 Task: Create a due date automation trigger when advanced on, 2 working days before a card is due add basic not assigned to me at 11:00 AM.
Action: Mouse moved to (1189, 90)
Screenshot: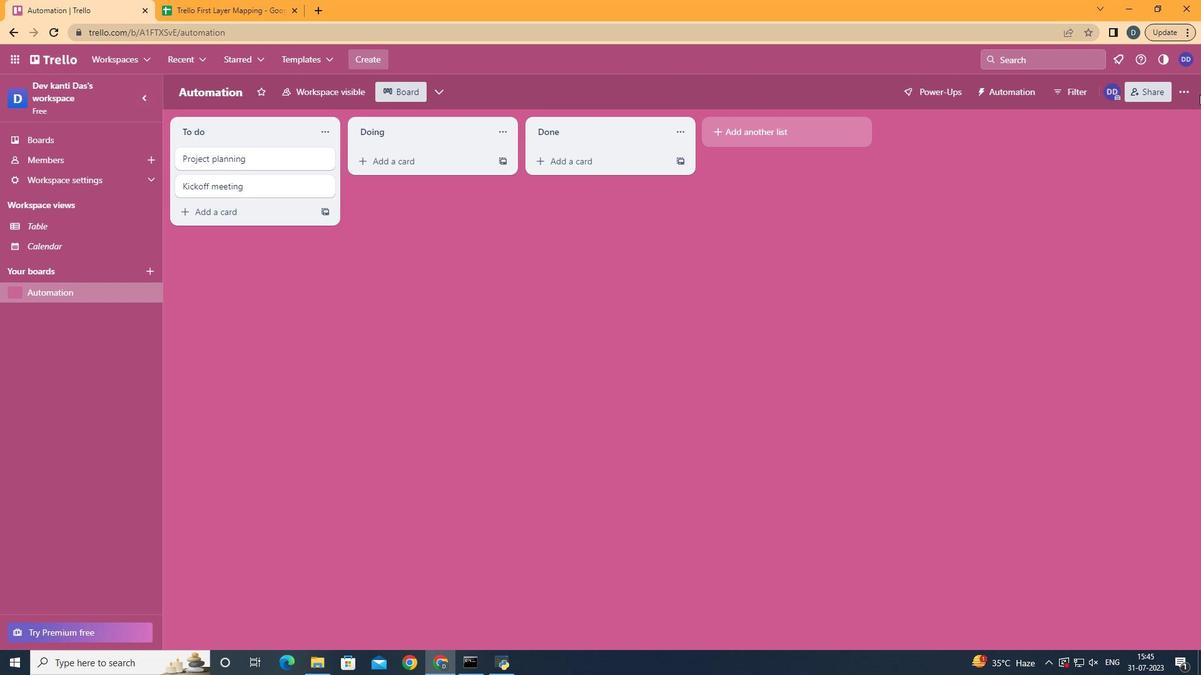 
Action: Mouse pressed left at (1189, 90)
Screenshot: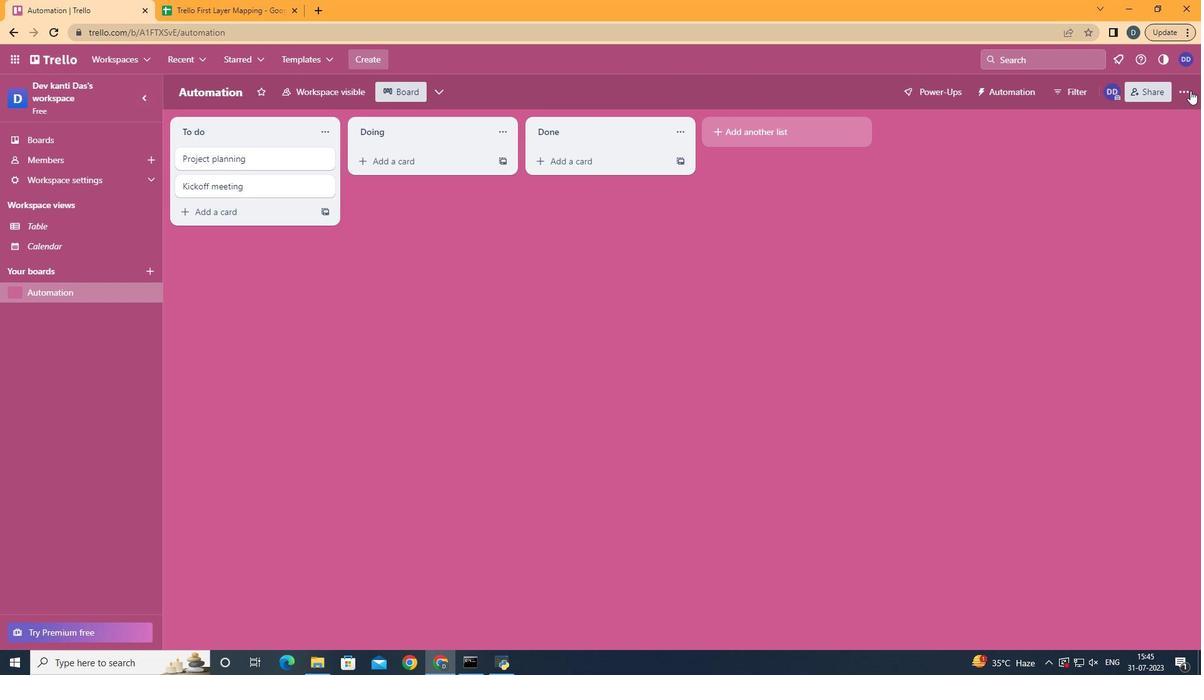 
Action: Mouse moved to (1087, 262)
Screenshot: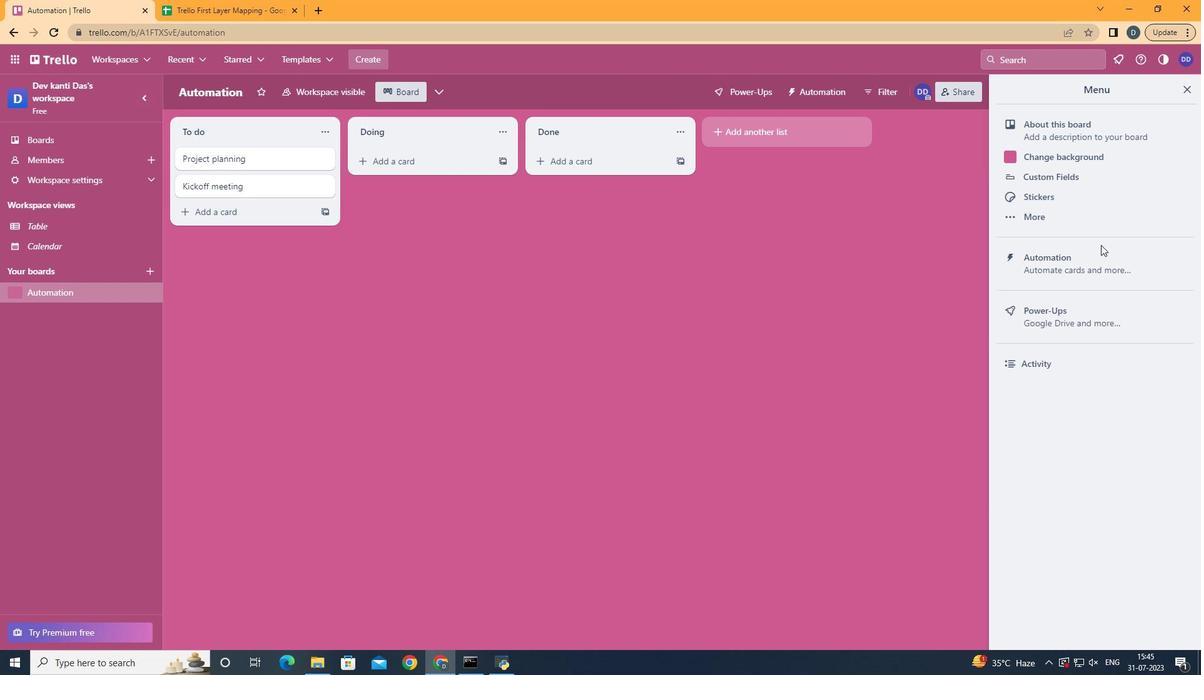 
Action: Mouse pressed left at (1087, 262)
Screenshot: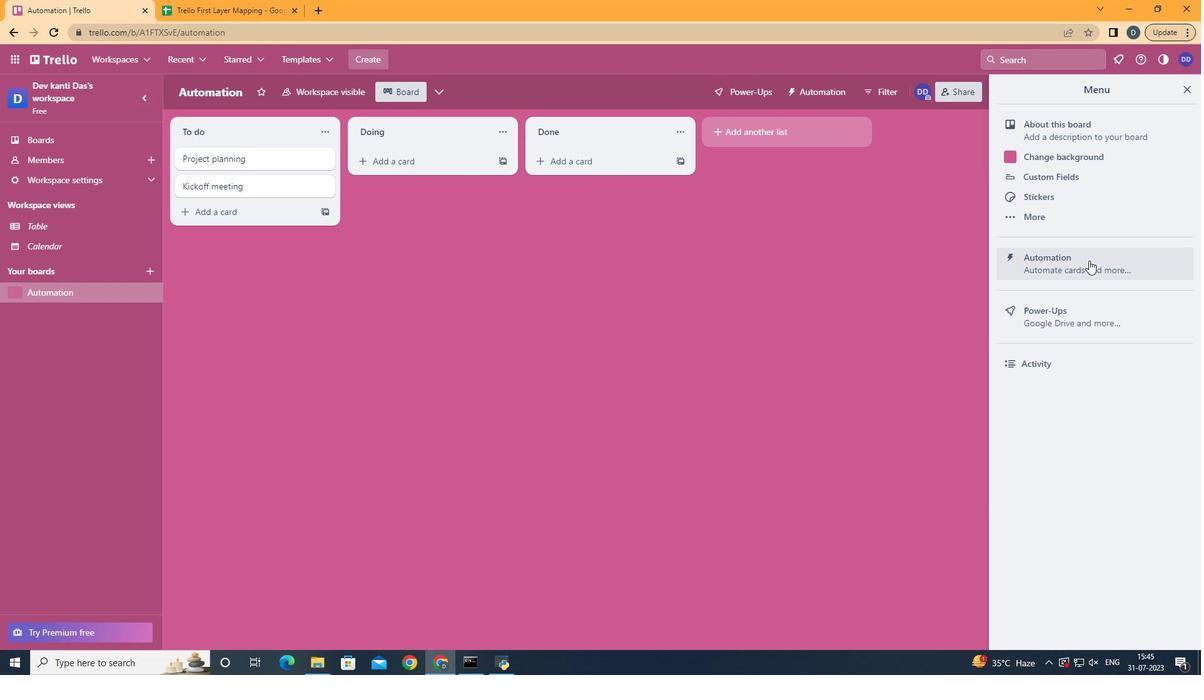 
Action: Mouse moved to (221, 243)
Screenshot: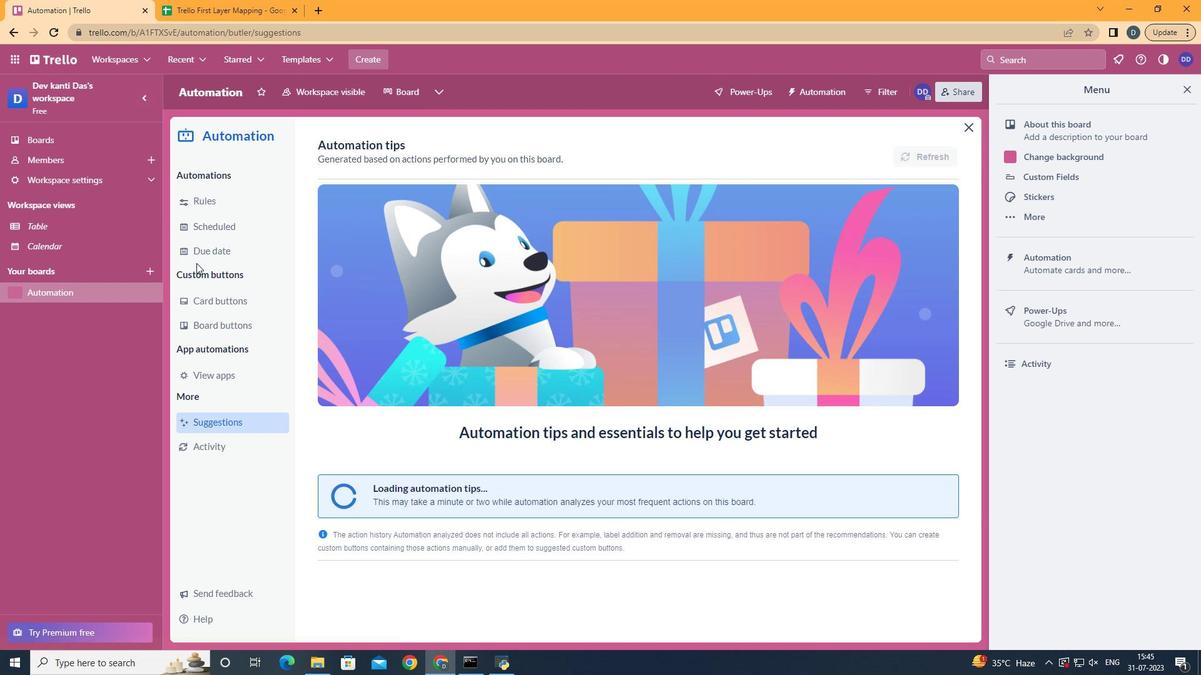 
Action: Mouse pressed left at (221, 243)
Screenshot: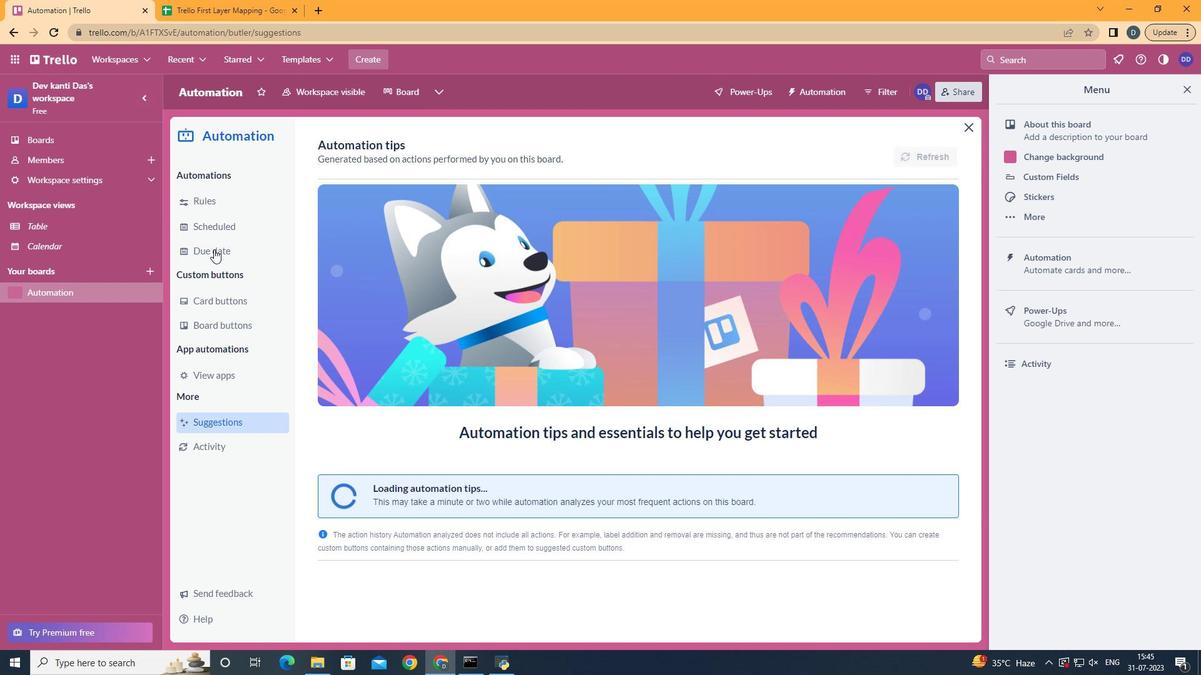 
Action: Mouse moved to (893, 146)
Screenshot: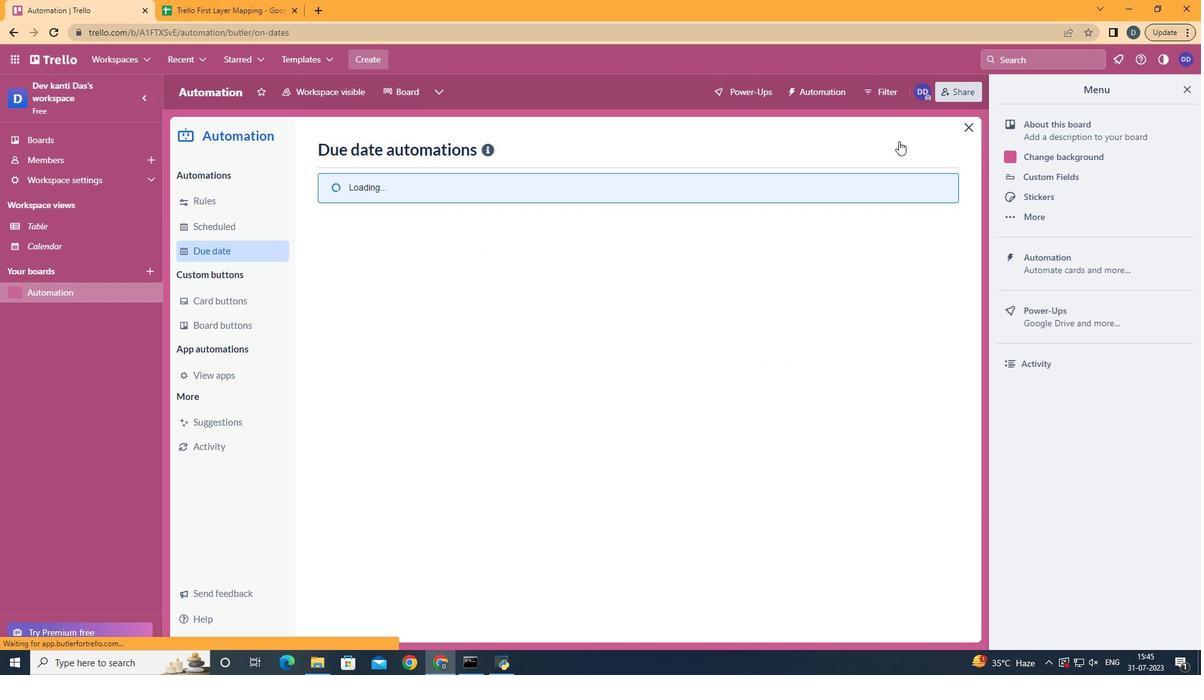 
Action: Mouse pressed left at (893, 146)
Screenshot: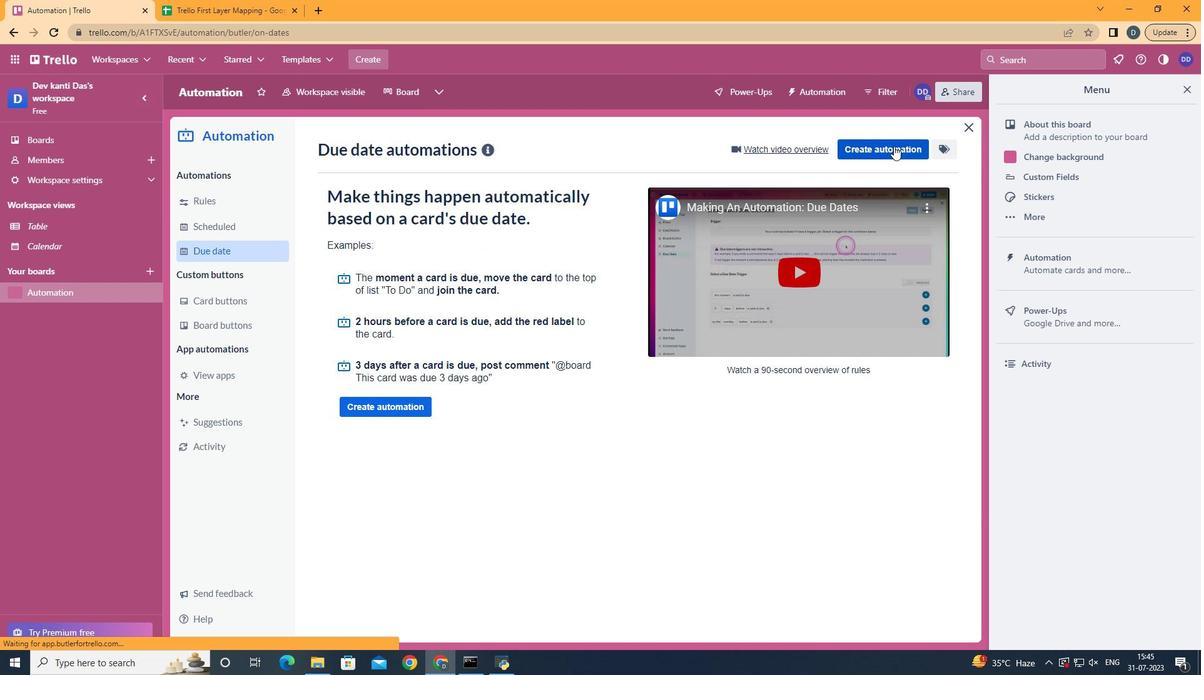 
Action: Mouse moved to (601, 278)
Screenshot: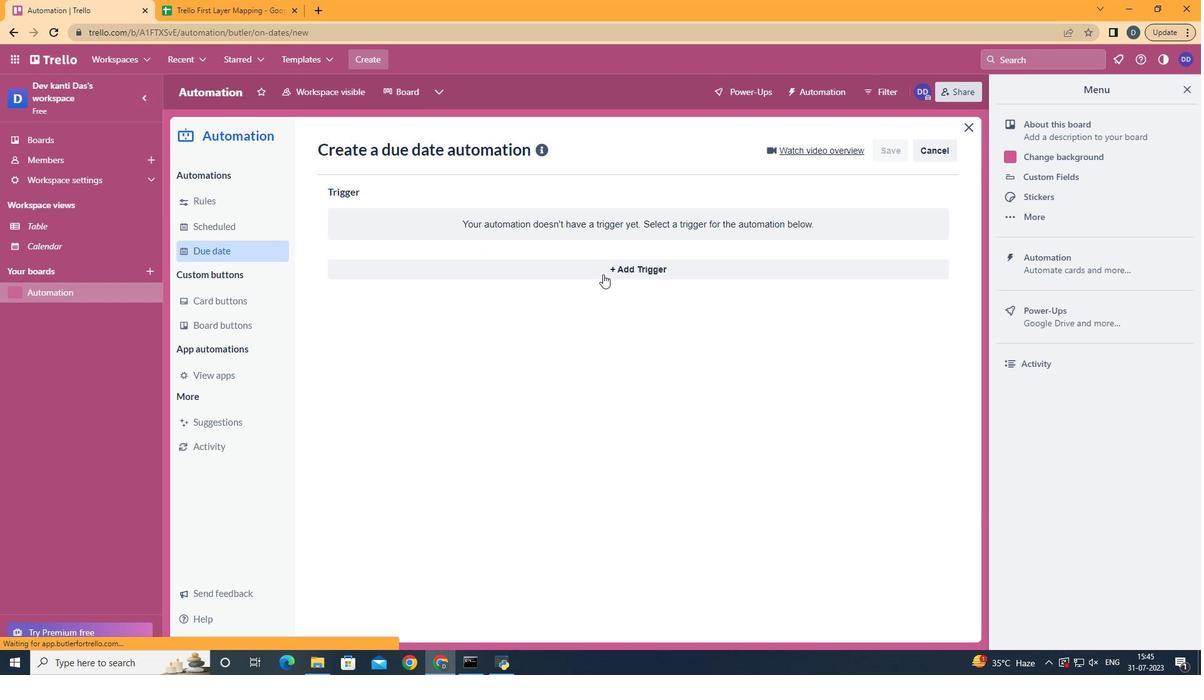 
Action: Mouse pressed left at (601, 278)
Screenshot: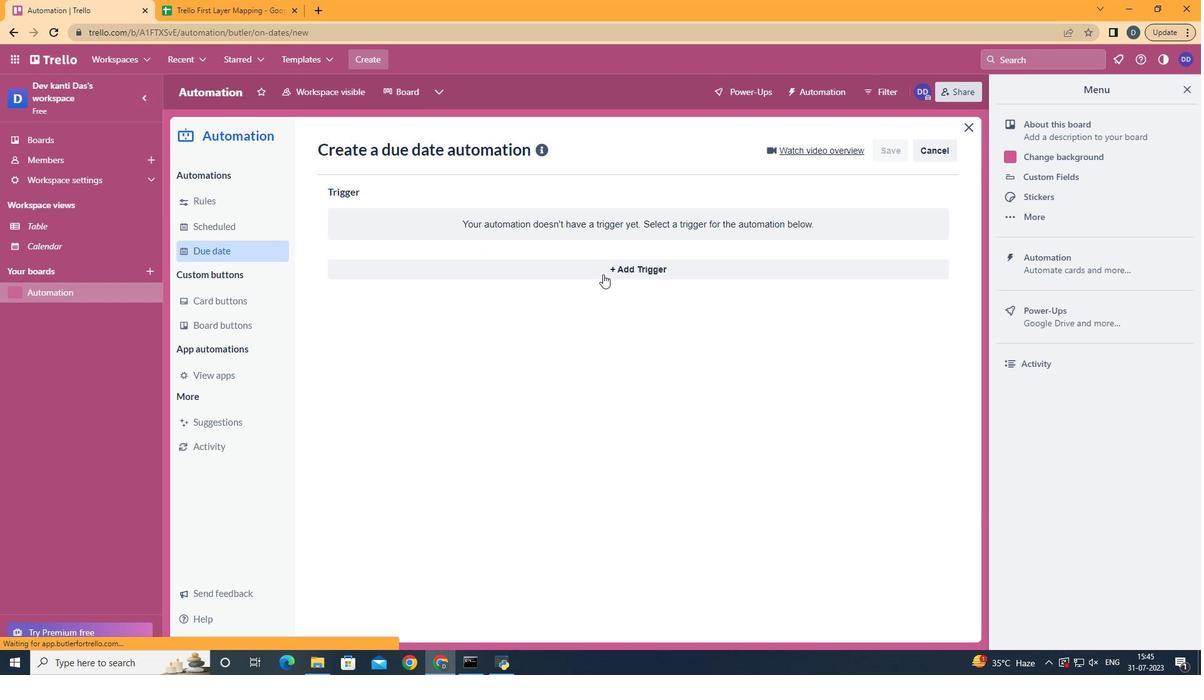 
Action: Mouse moved to (401, 509)
Screenshot: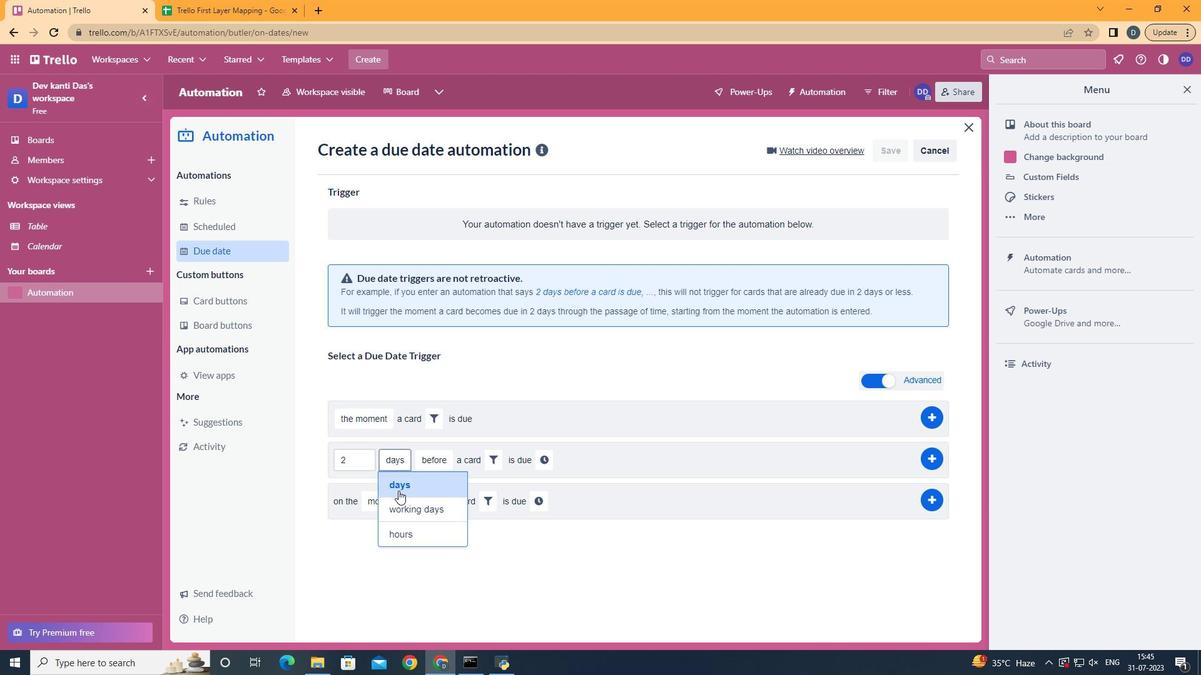 
Action: Mouse pressed left at (401, 509)
Screenshot: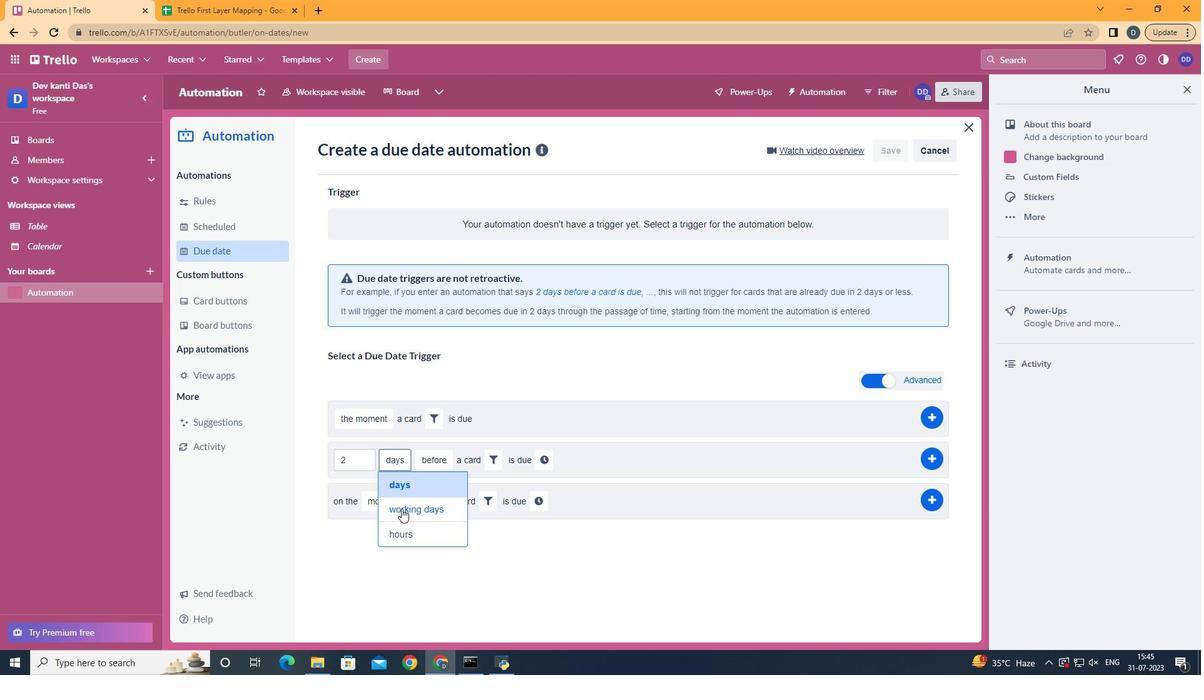 
Action: Mouse moved to (479, 479)
Screenshot: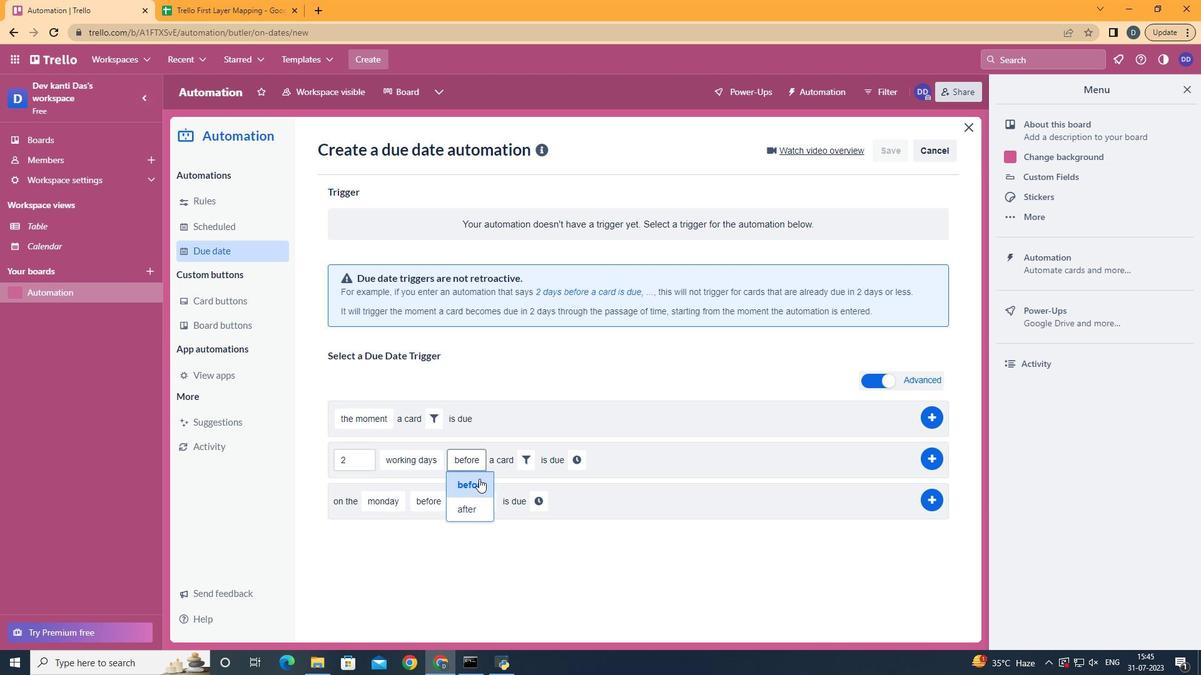 
Action: Mouse pressed left at (479, 479)
Screenshot: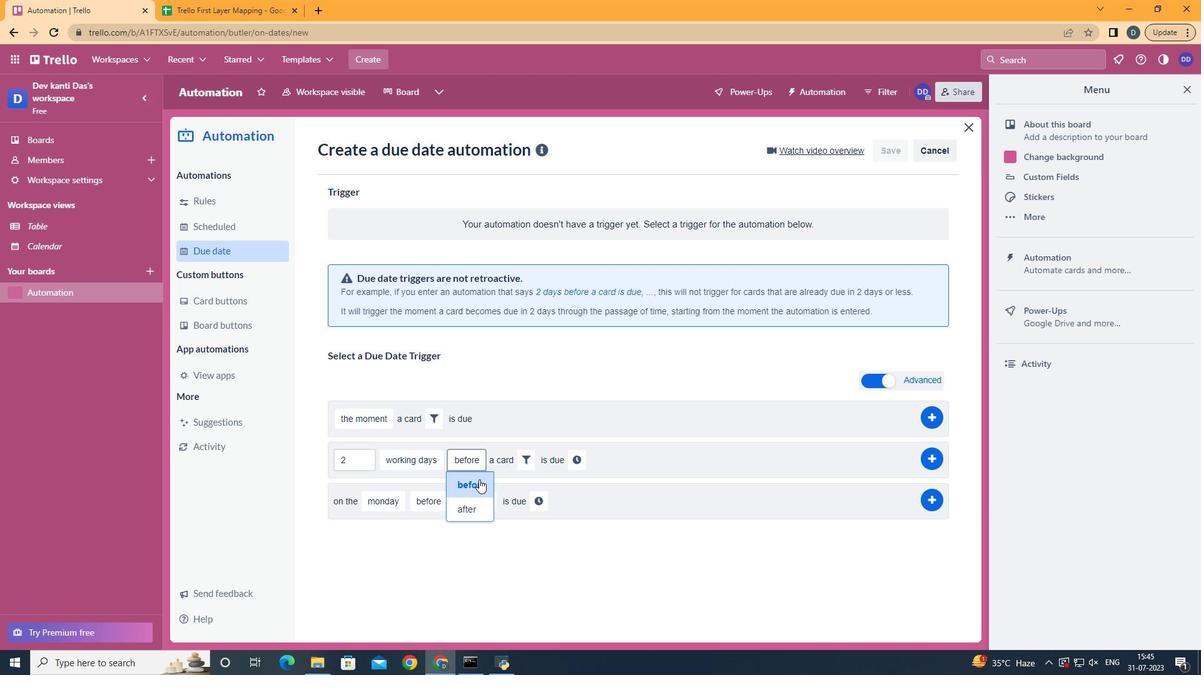 
Action: Mouse moved to (529, 455)
Screenshot: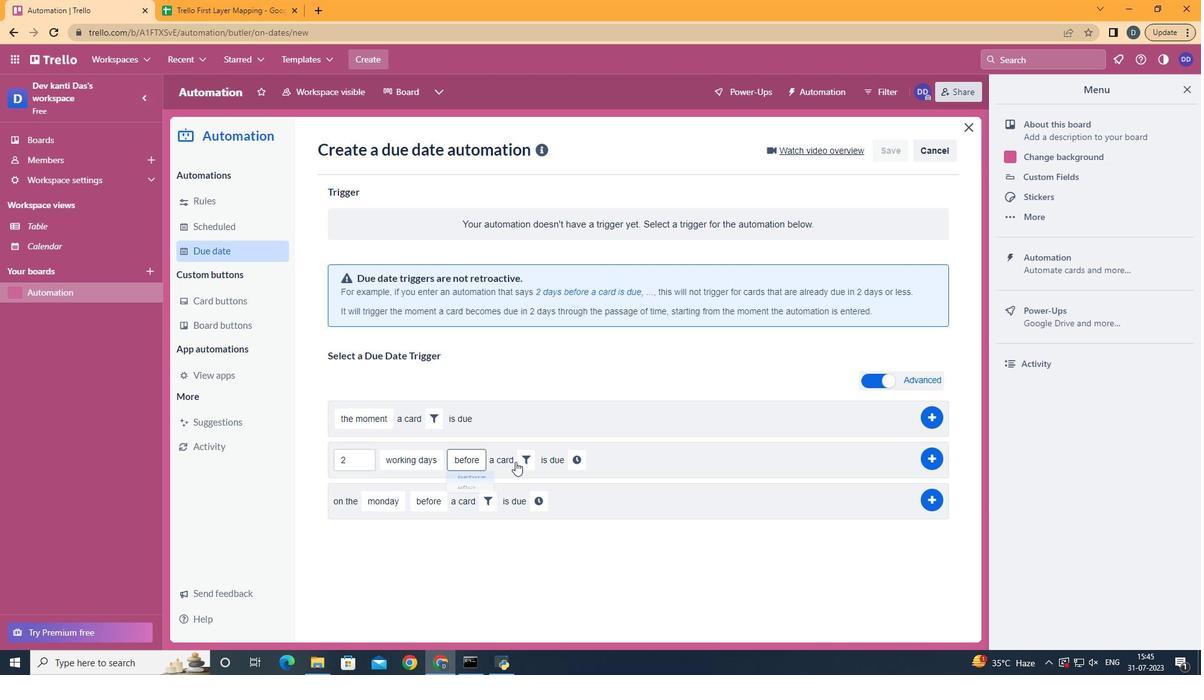 
Action: Mouse pressed left at (529, 455)
Screenshot: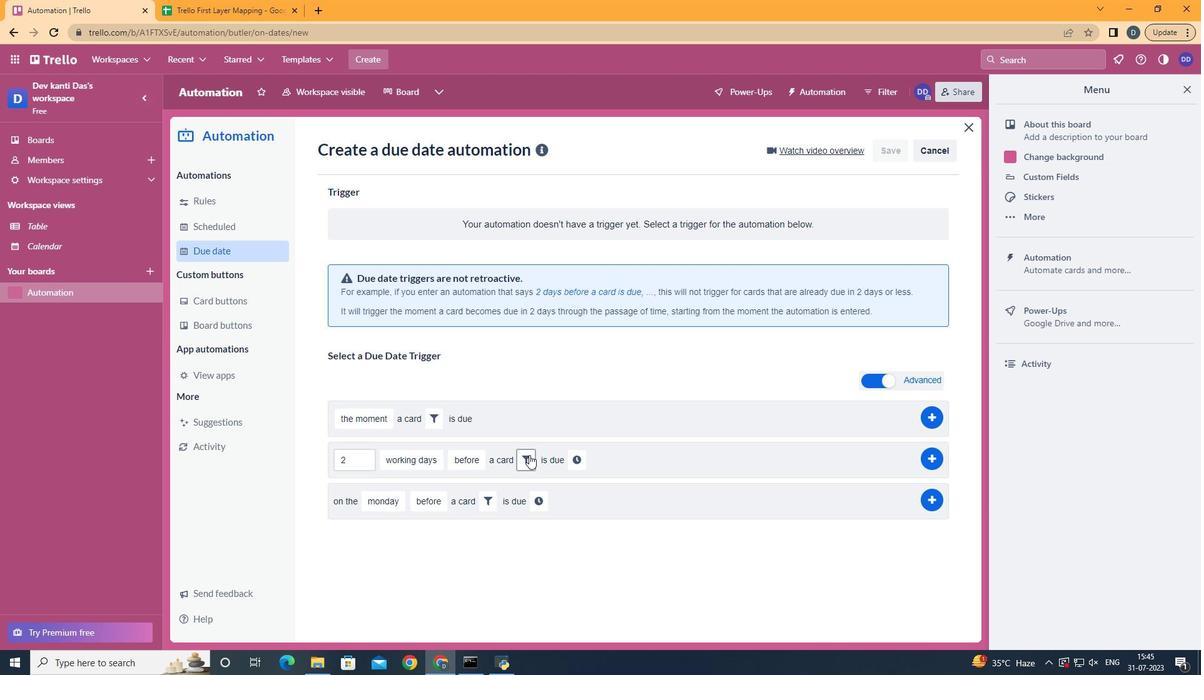 
Action: Mouse moved to (588, 556)
Screenshot: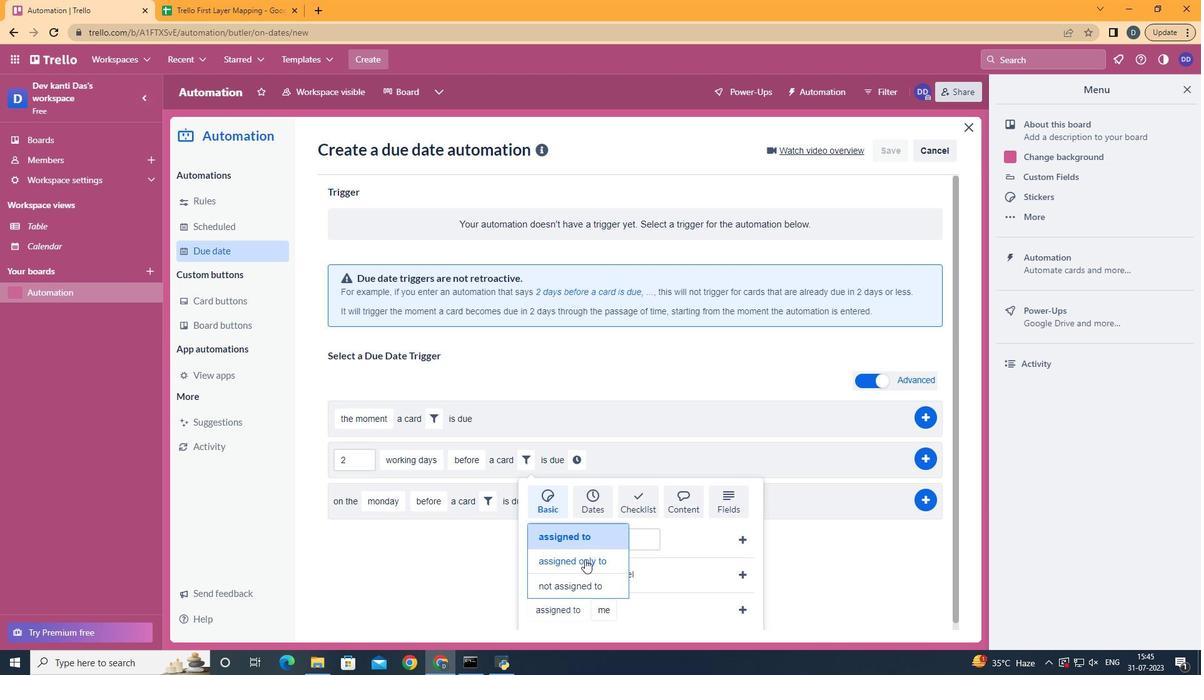 
Action: Mouse pressed left at (588, 556)
Screenshot: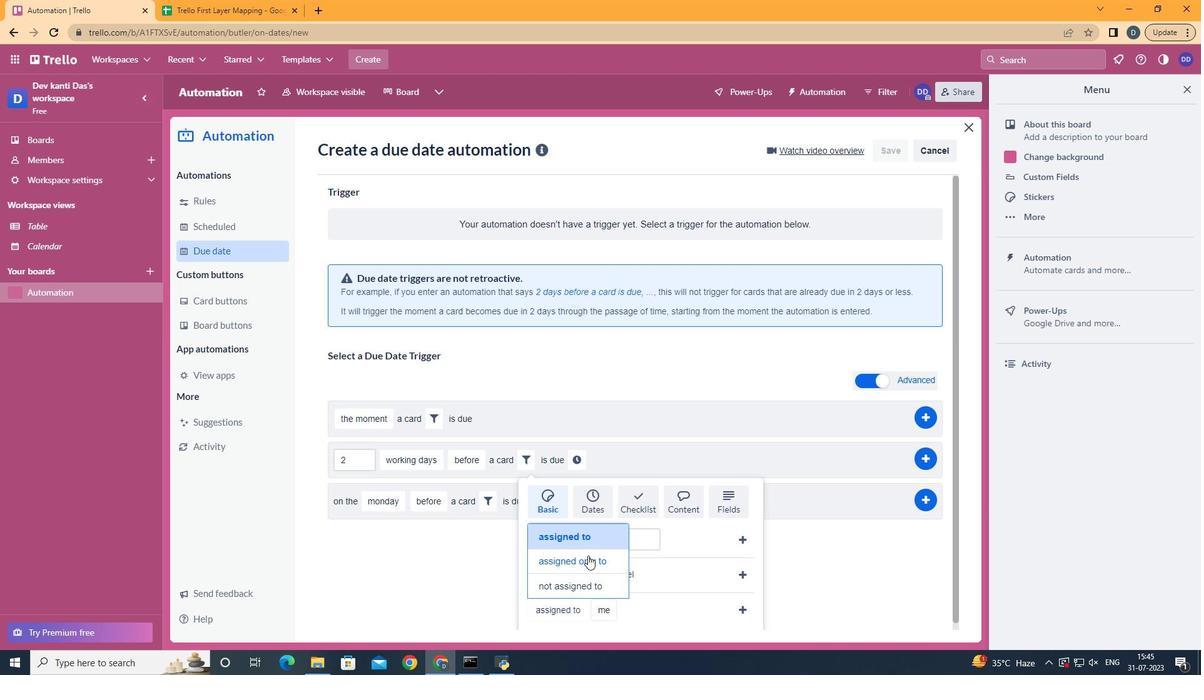 
Action: Mouse moved to (642, 538)
Screenshot: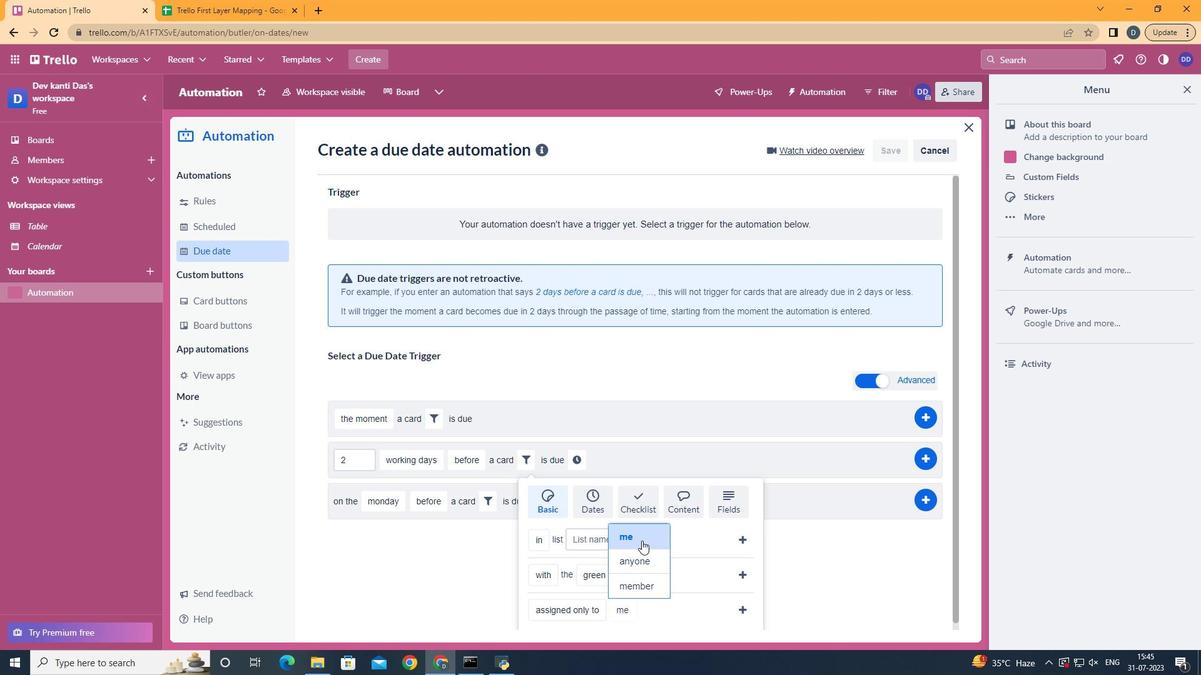 
Action: Mouse pressed left at (642, 538)
Screenshot: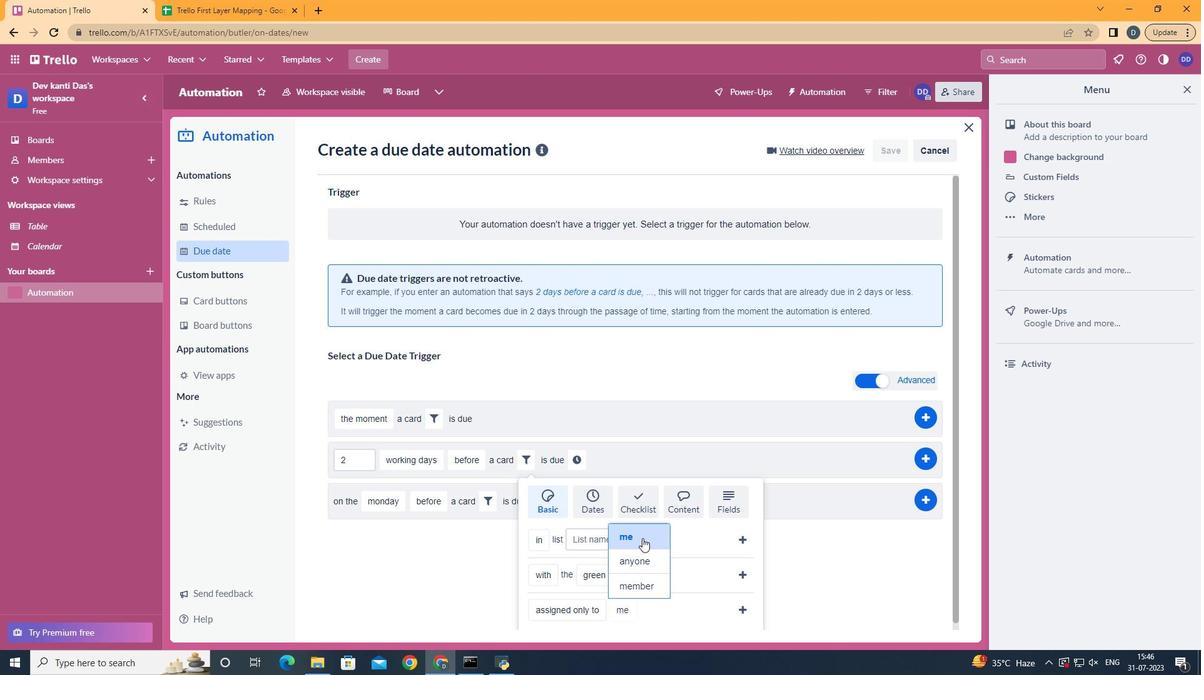 
Action: Mouse moved to (598, 594)
Screenshot: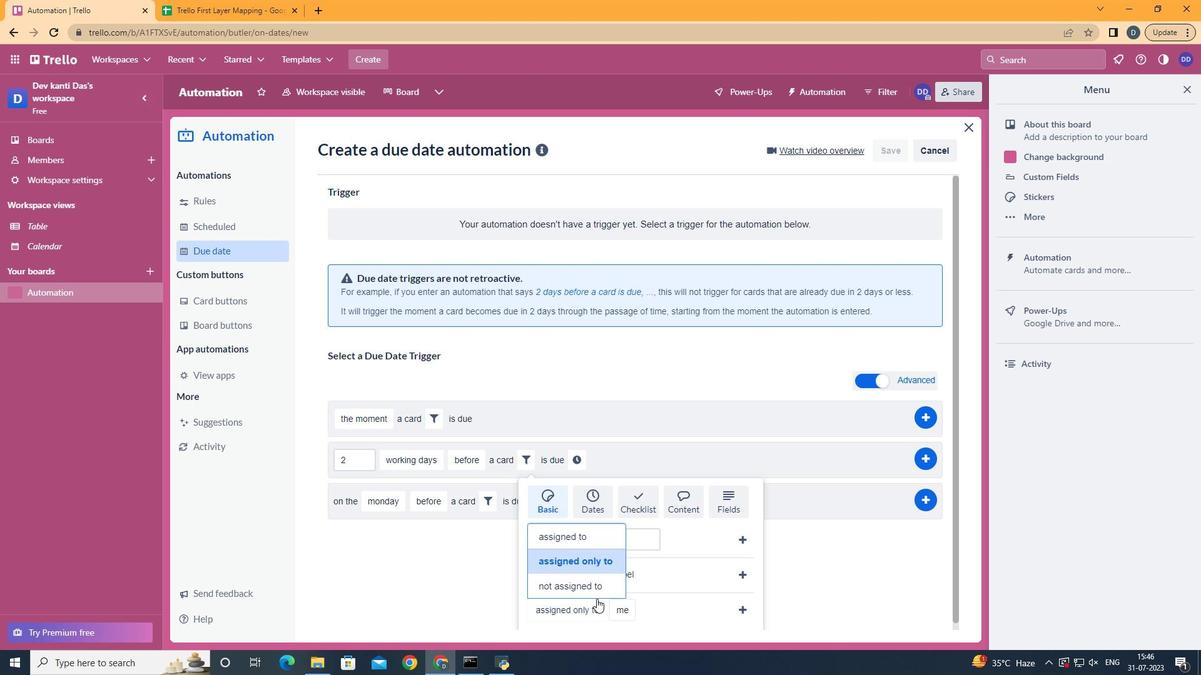 
Action: Mouse pressed left at (598, 594)
Screenshot: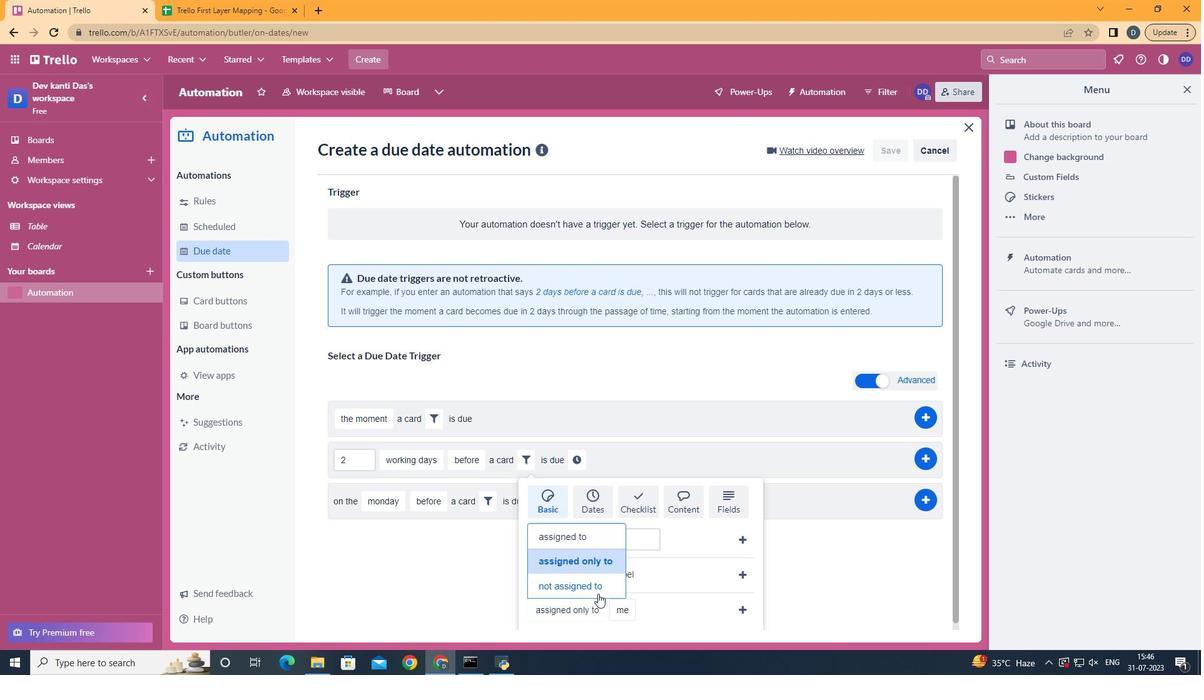 
Action: Mouse moved to (646, 539)
Screenshot: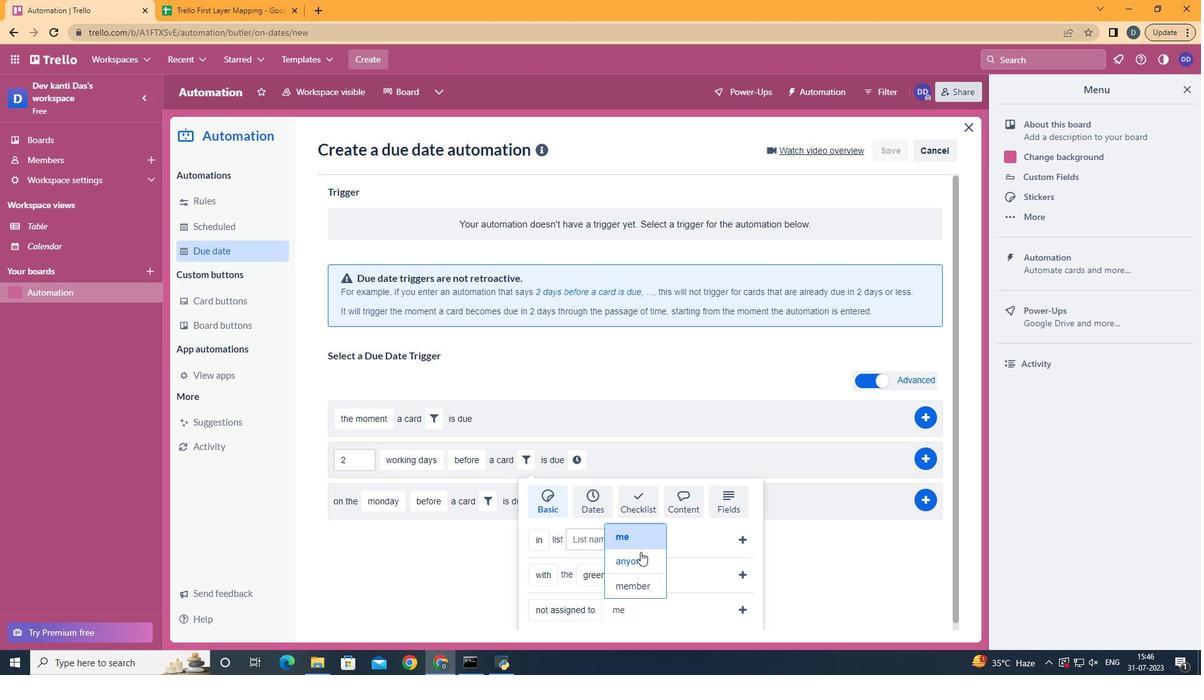 
Action: Mouse pressed left at (646, 539)
Screenshot: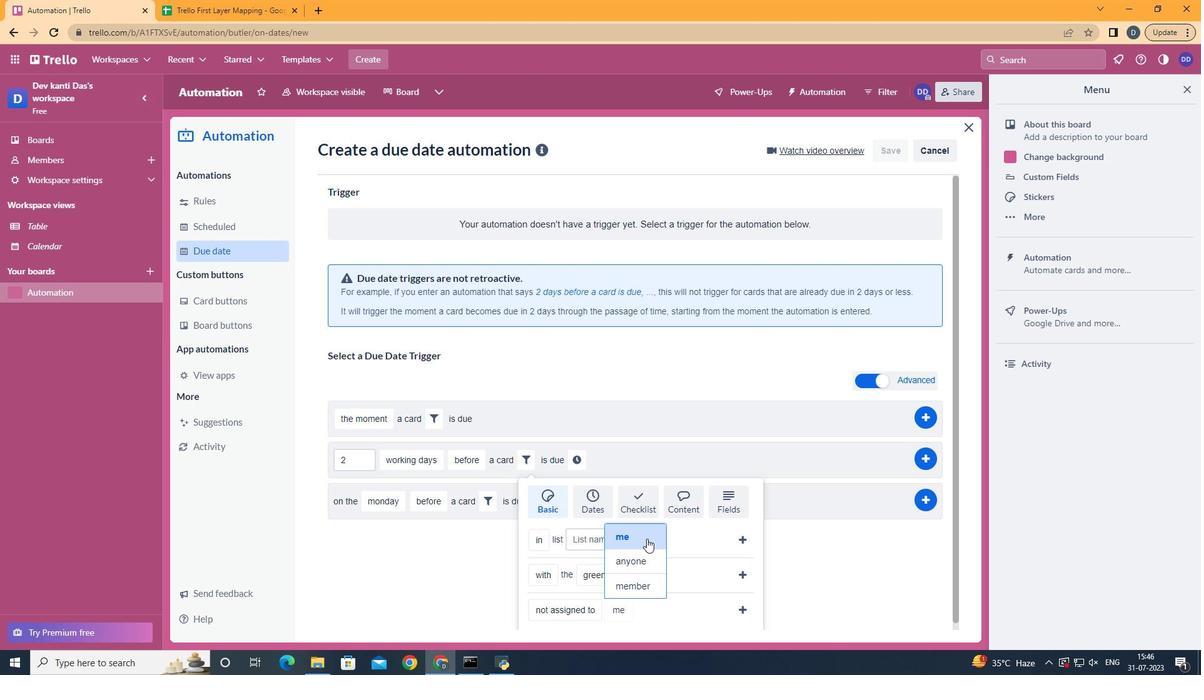 
Action: Mouse moved to (742, 611)
Screenshot: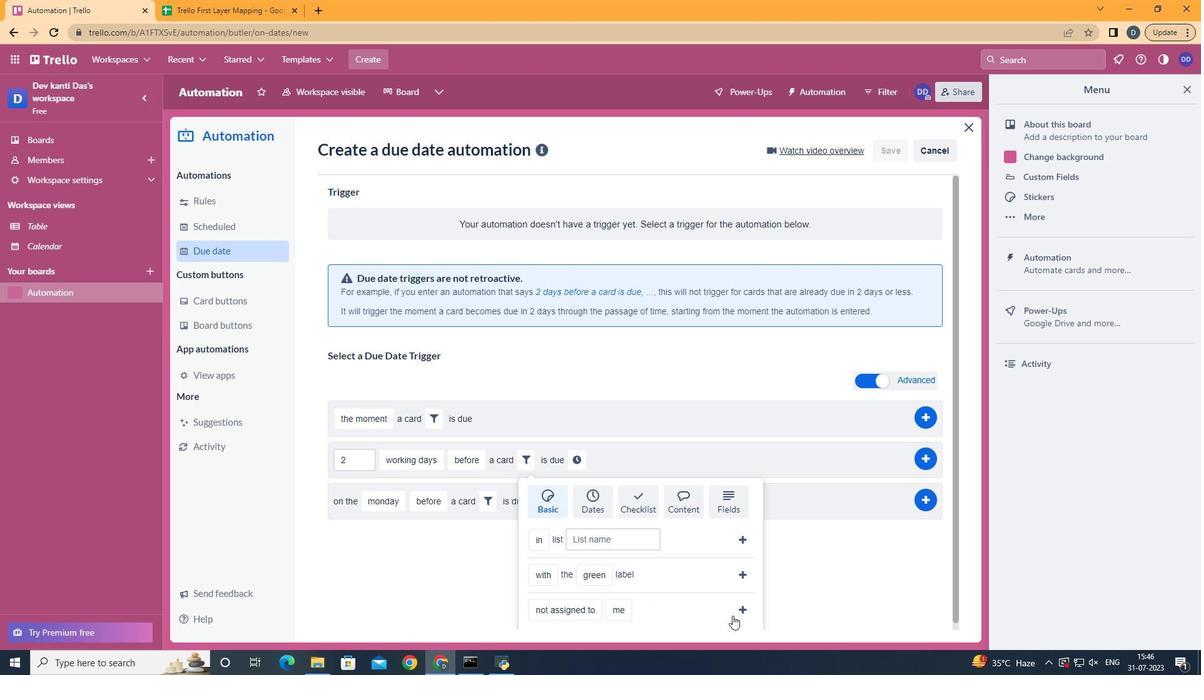 
Action: Mouse pressed left at (742, 611)
Screenshot: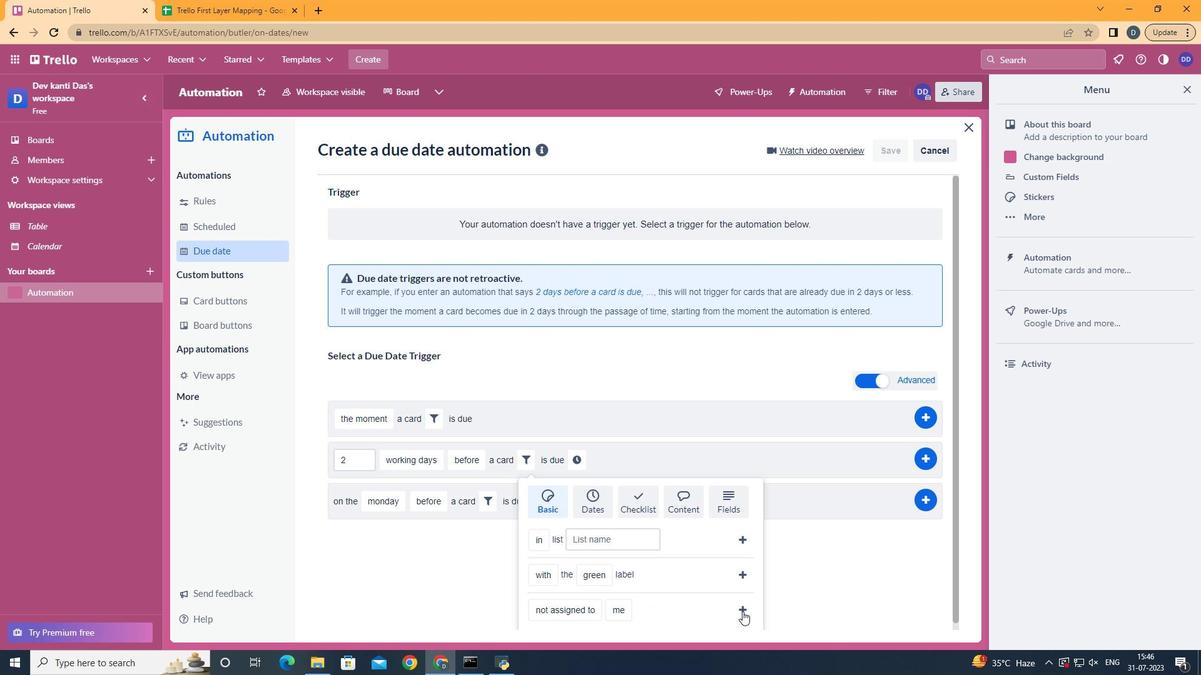 
Action: Mouse moved to (688, 464)
Screenshot: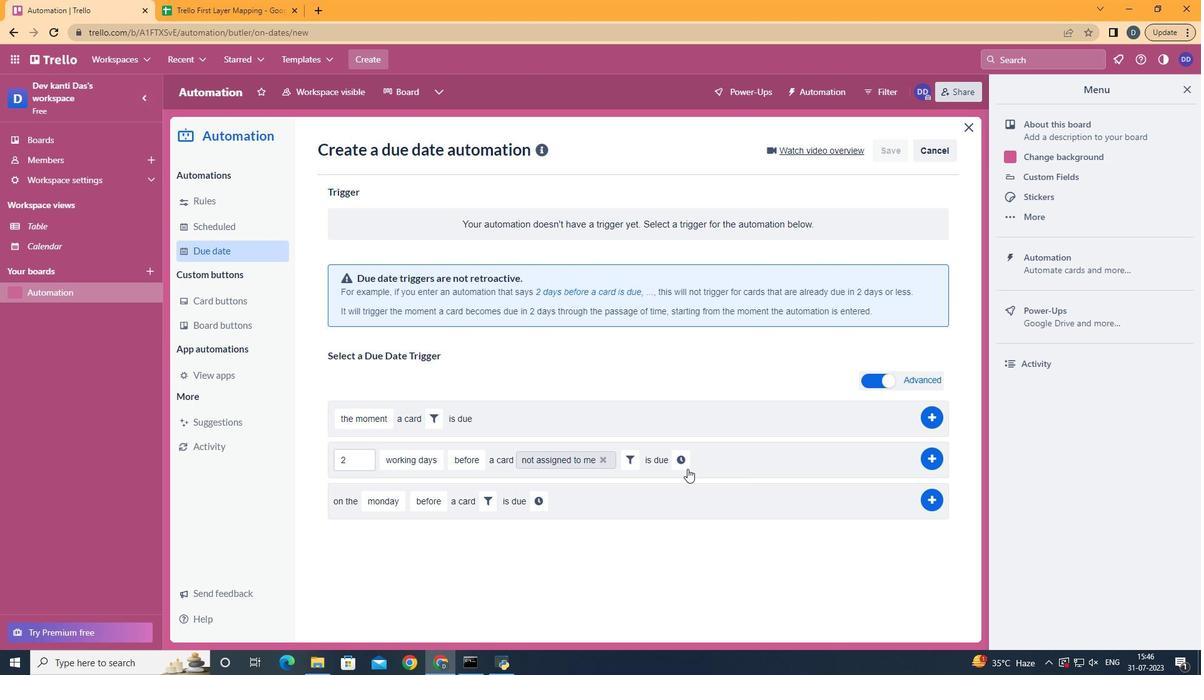 
Action: Mouse pressed left at (688, 464)
Screenshot: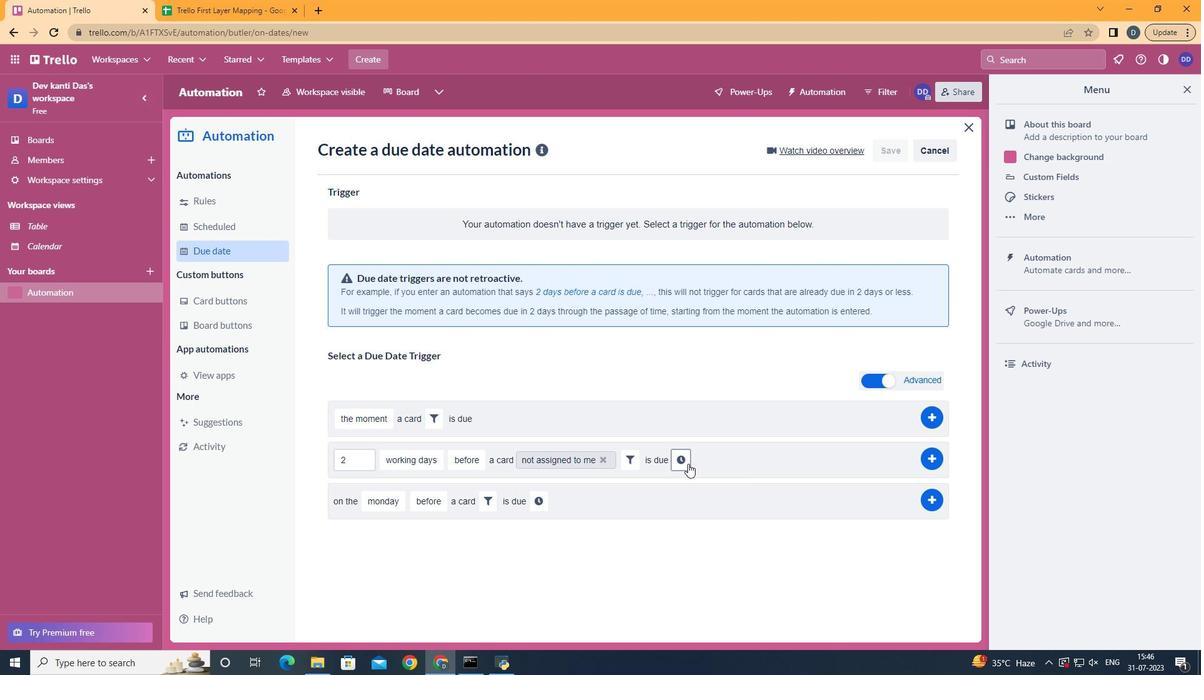 
Action: Mouse moved to (717, 469)
Screenshot: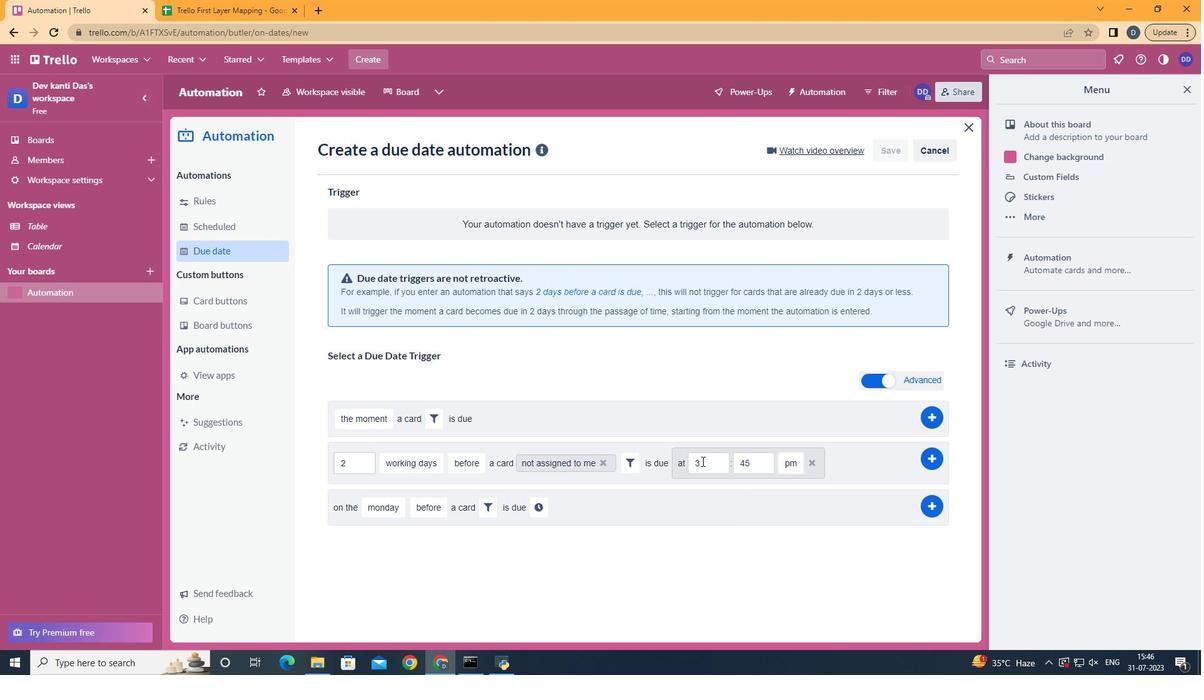 
Action: Mouse pressed left at (717, 469)
Screenshot: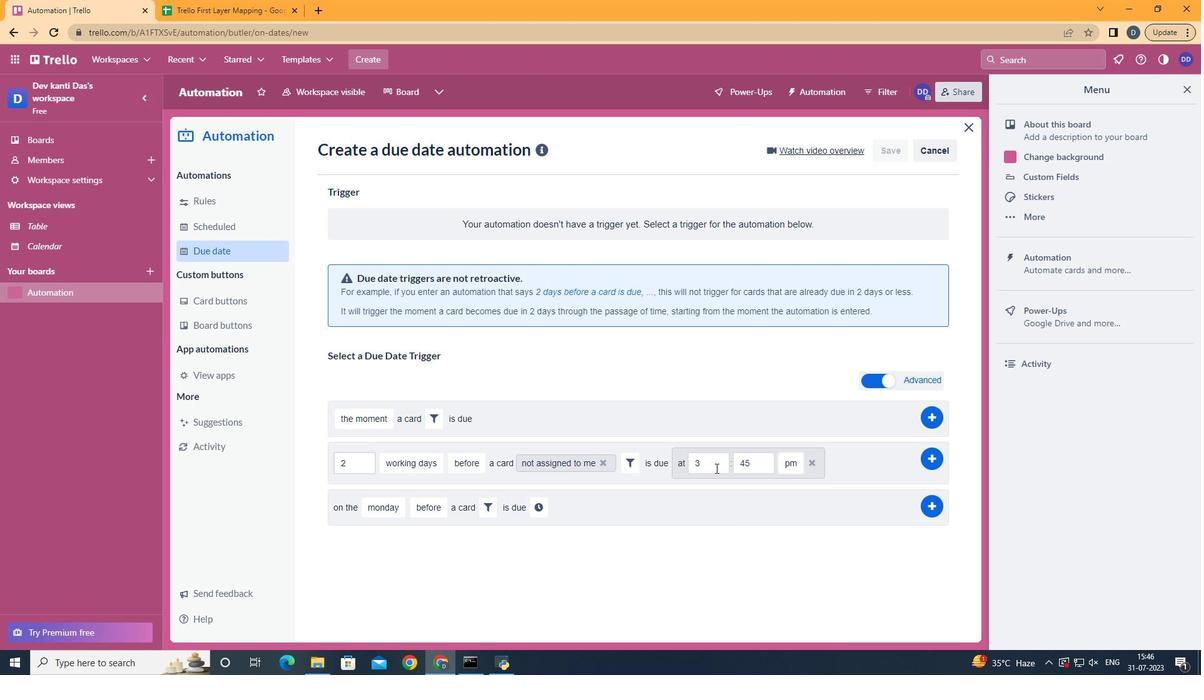 
Action: Key pressed <Key.backspace>11
Screenshot: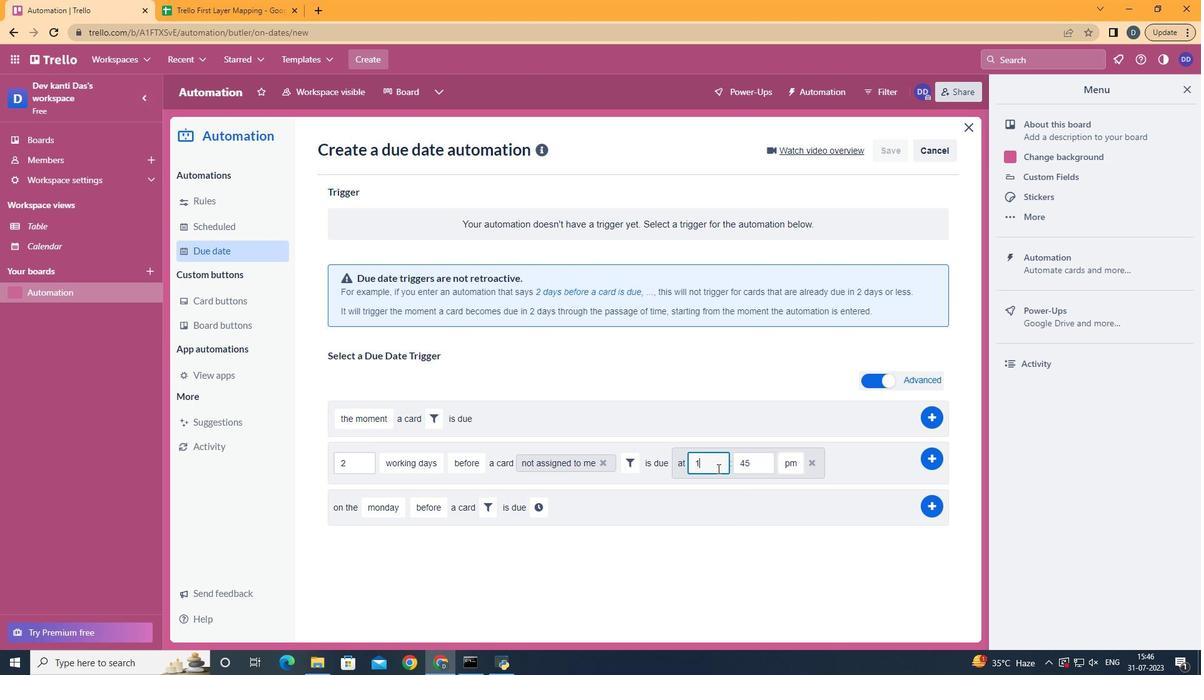 
Action: Mouse moved to (758, 457)
Screenshot: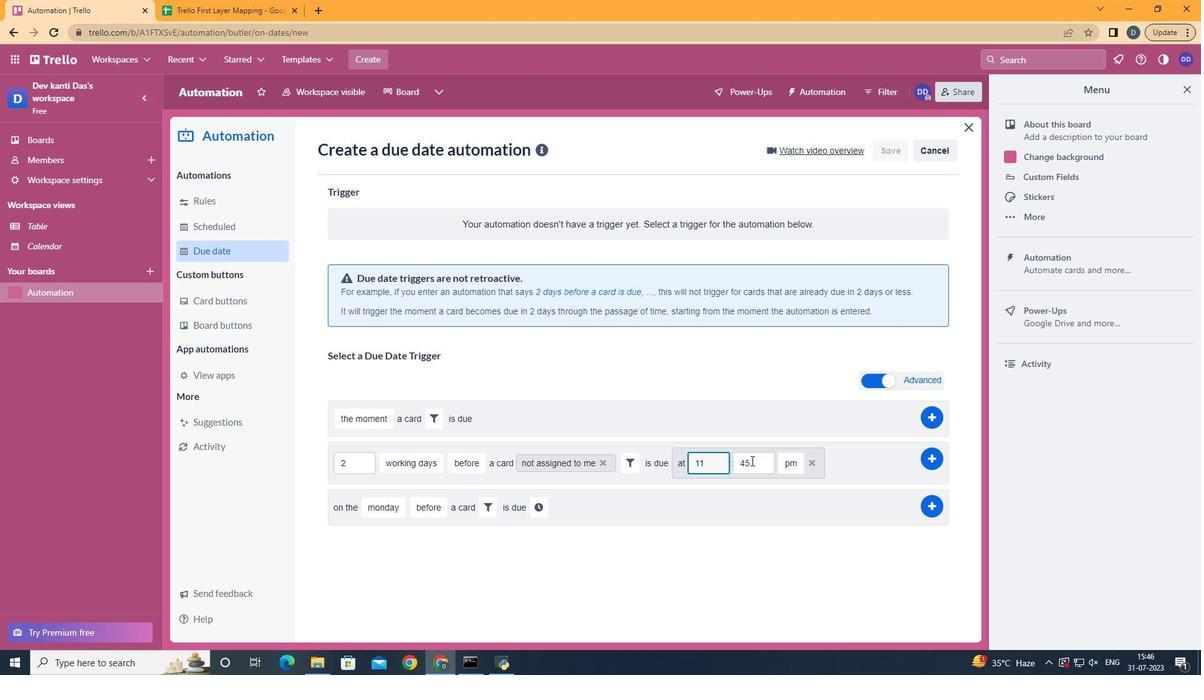 
Action: Mouse pressed left at (758, 457)
Screenshot: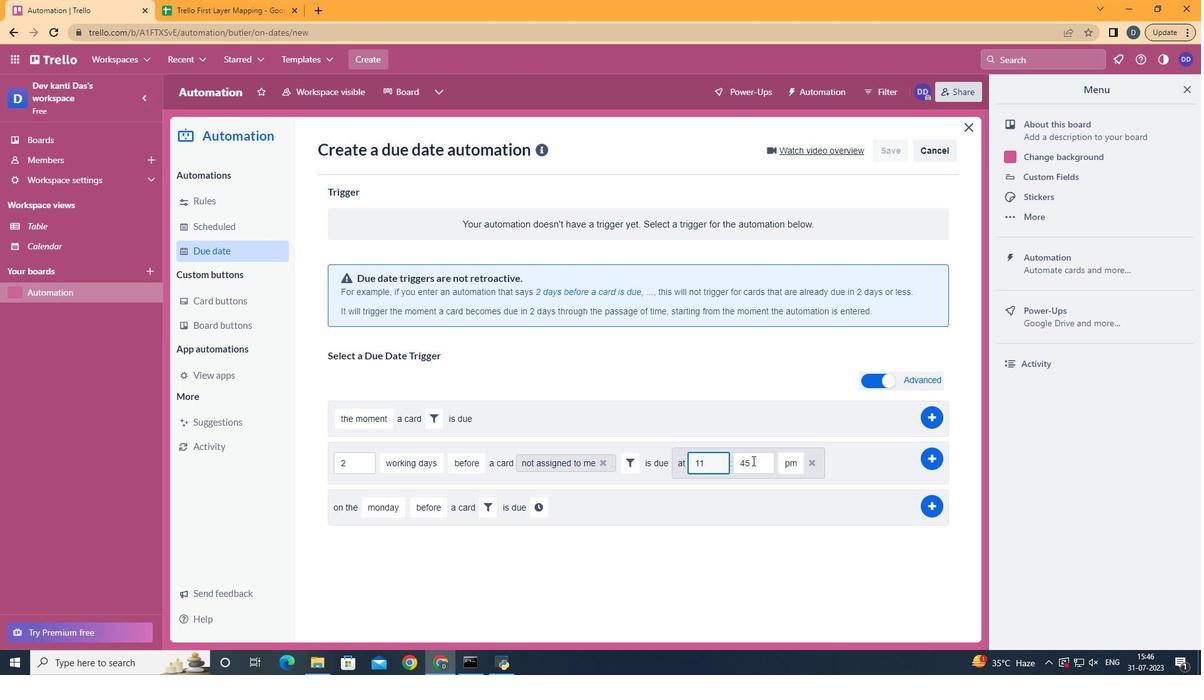 
Action: Key pressed <Key.backspace><Key.backspace>00
Screenshot: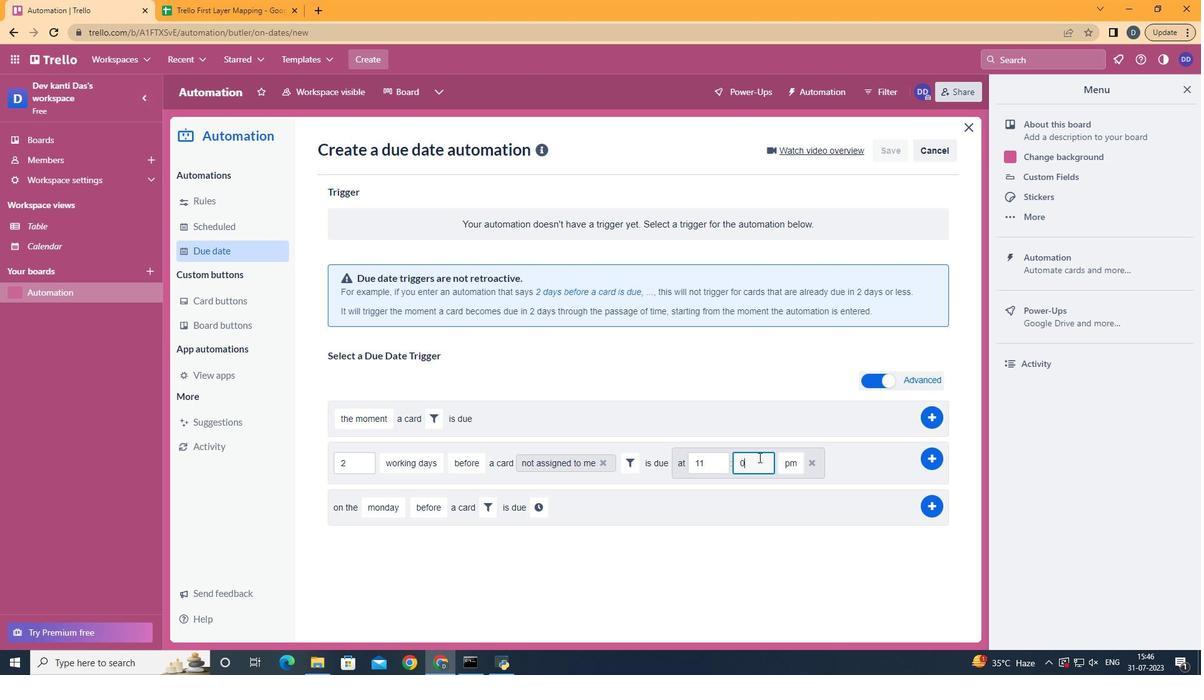 
Action: Mouse moved to (792, 489)
Screenshot: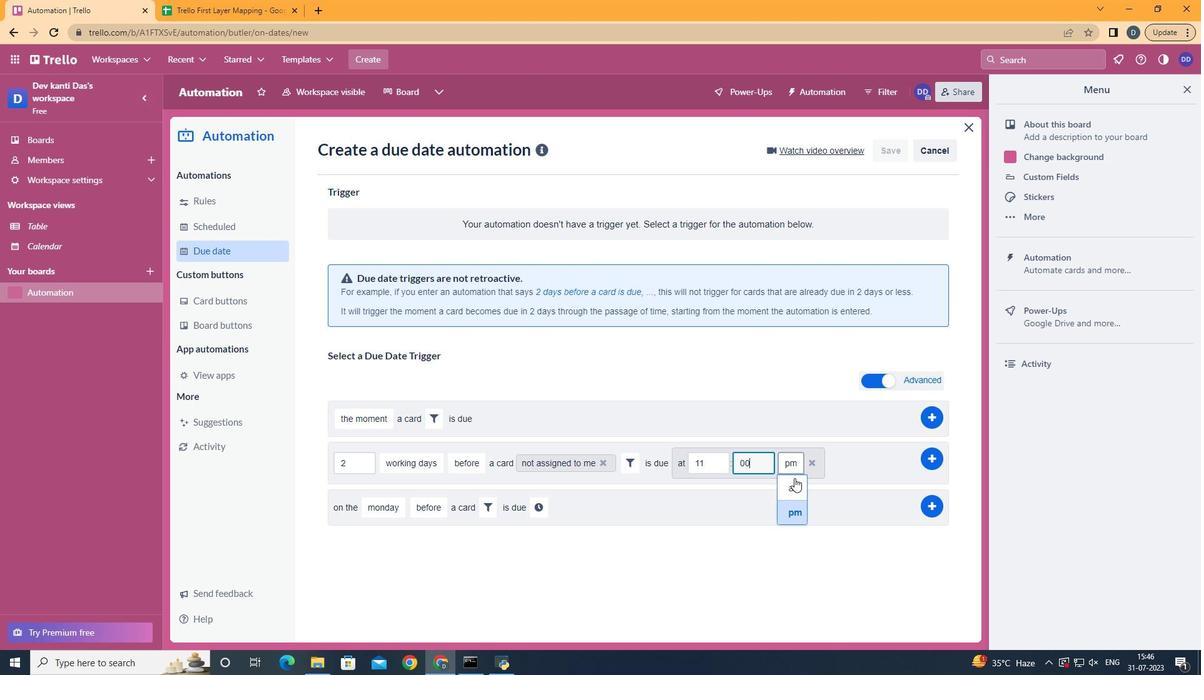 
Action: Mouse pressed left at (792, 489)
Screenshot: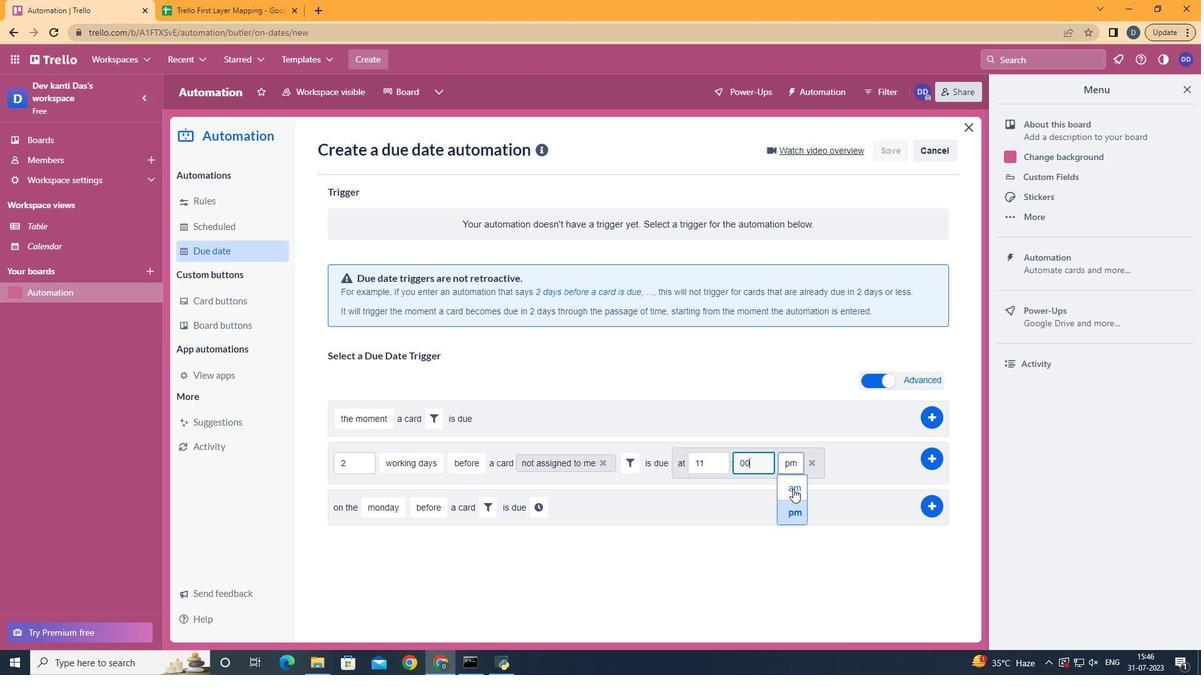 
Action: Mouse moved to (939, 450)
Screenshot: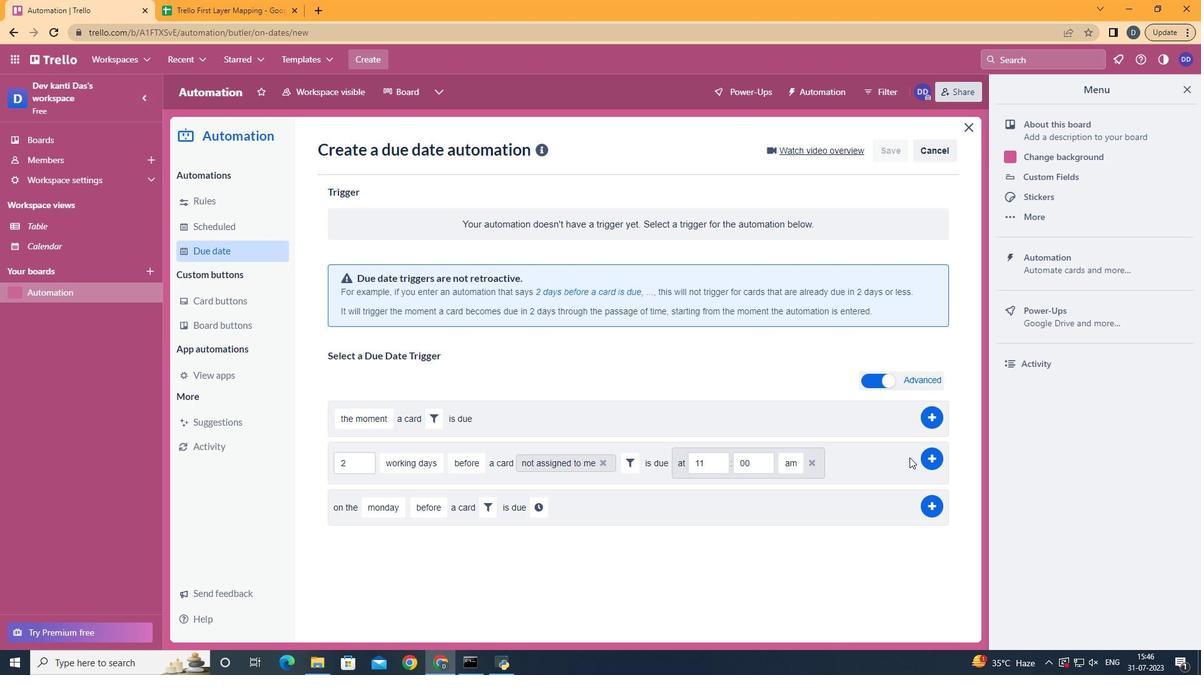
Action: Mouse pressed left at (939, 450)
Screenshot: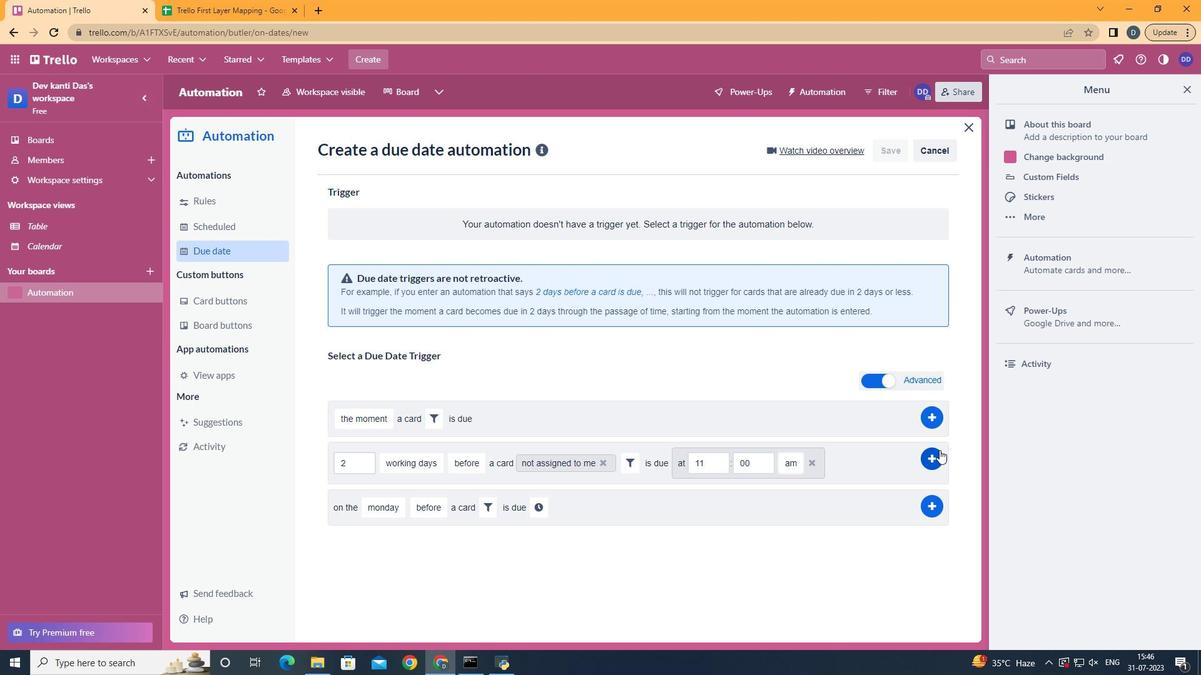 
Action: Mouse moved to (319, 248)
Screenshot: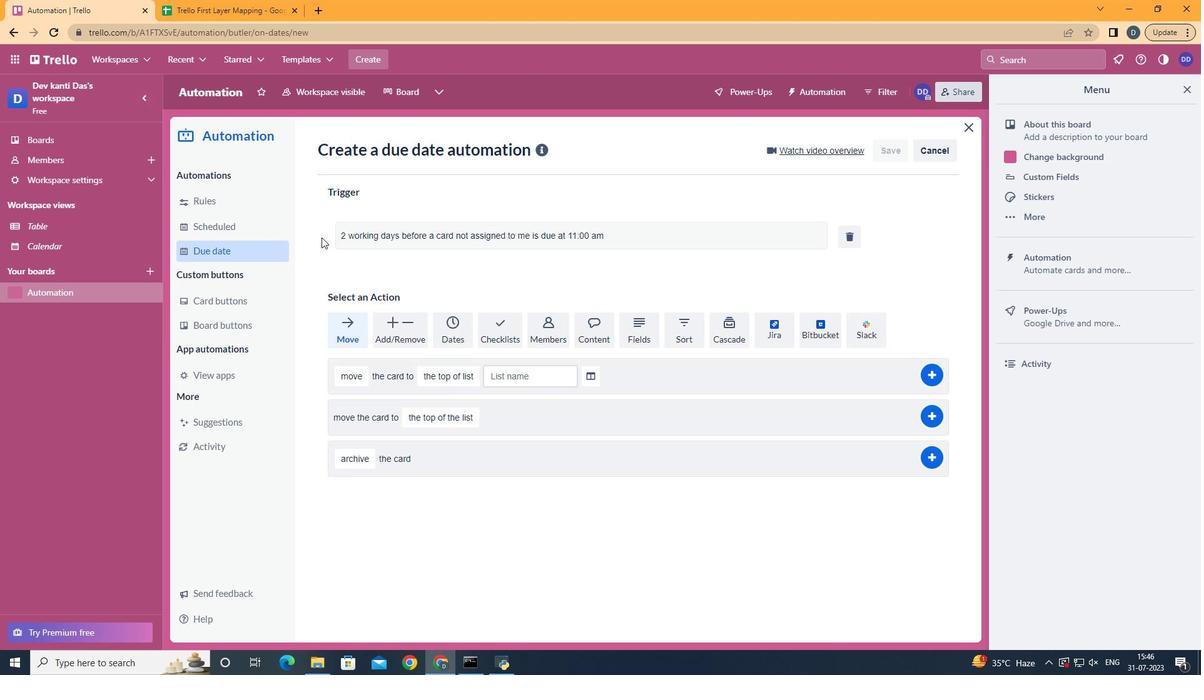 
